 Task: Assign in the project TouchLine the issue 'Improve the appâ€™s navigation and menu structure' to the sprint 'Warp Drive'.
Action: Mouse moved to (1118, 560)
Screenshot: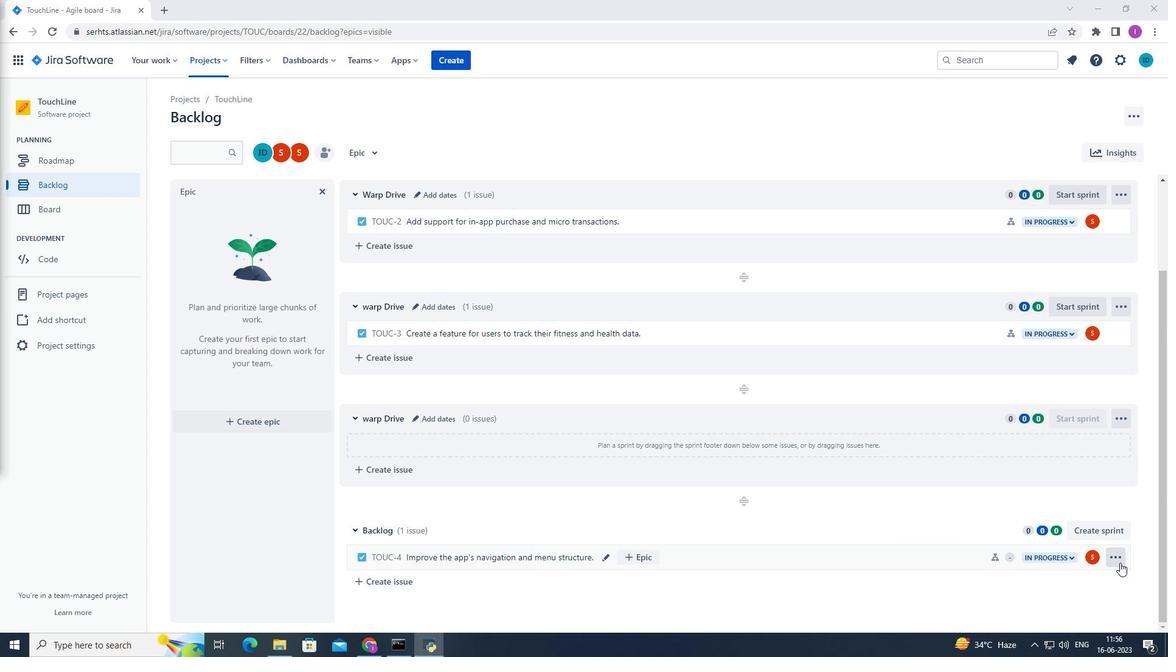 
Action: Mouse pressed left at (1118, 560)
Screenshot: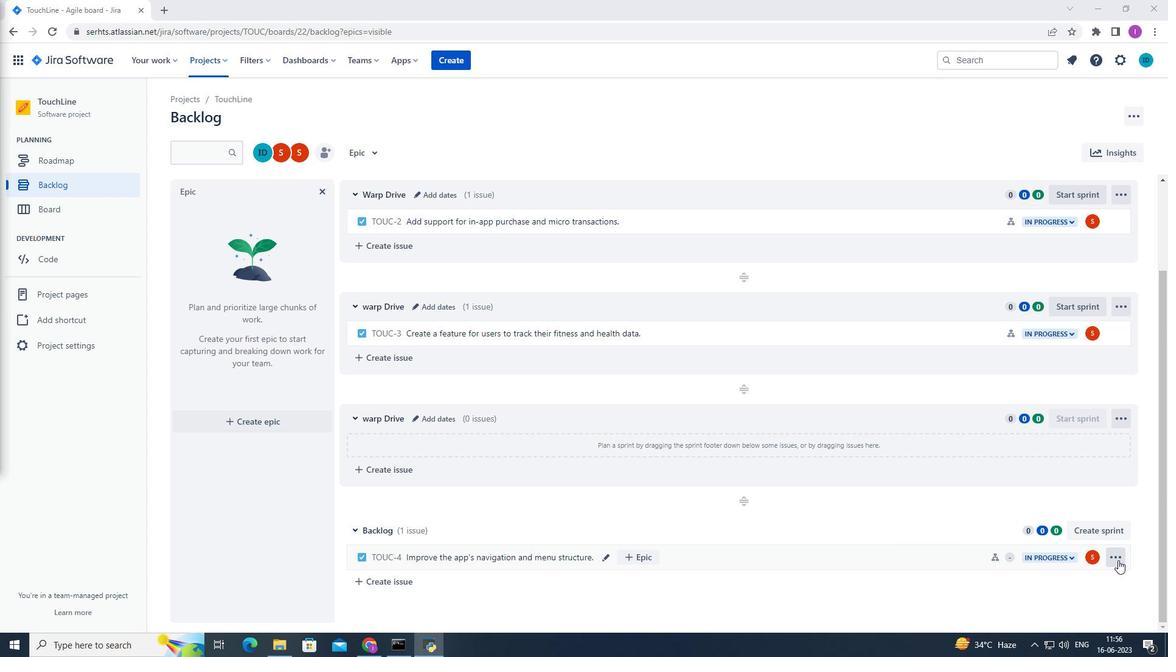 
Action: Mouse moved to (1084, 489)
Screenshot: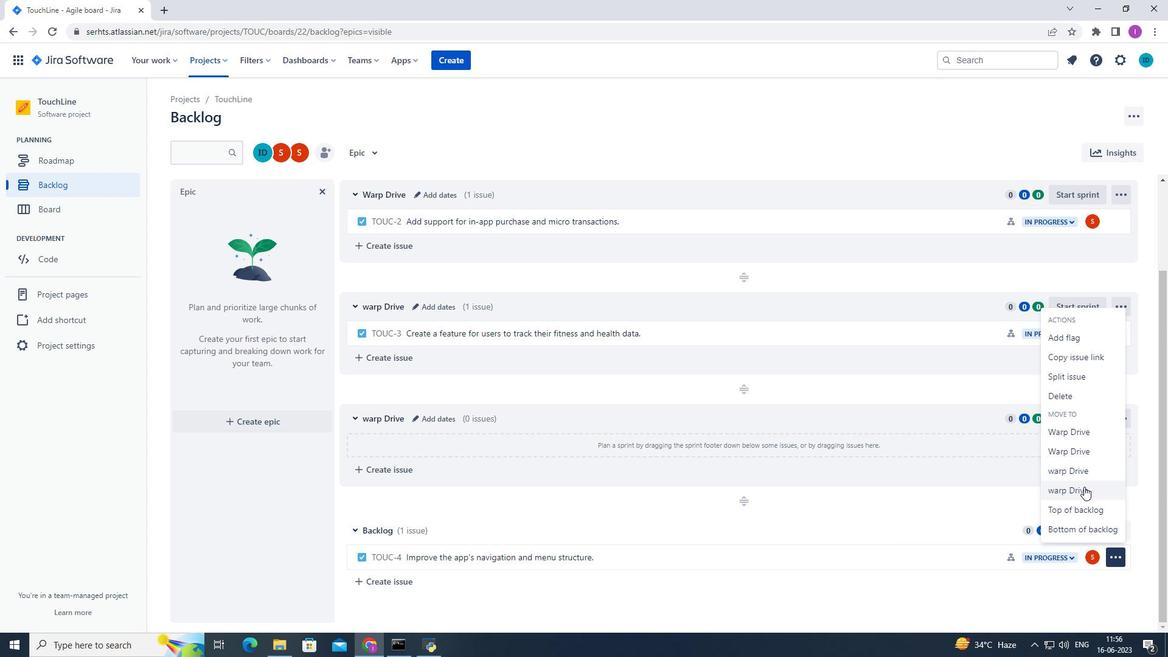 
Action: Mouse pressed left at (1084, 489)
Screenshot: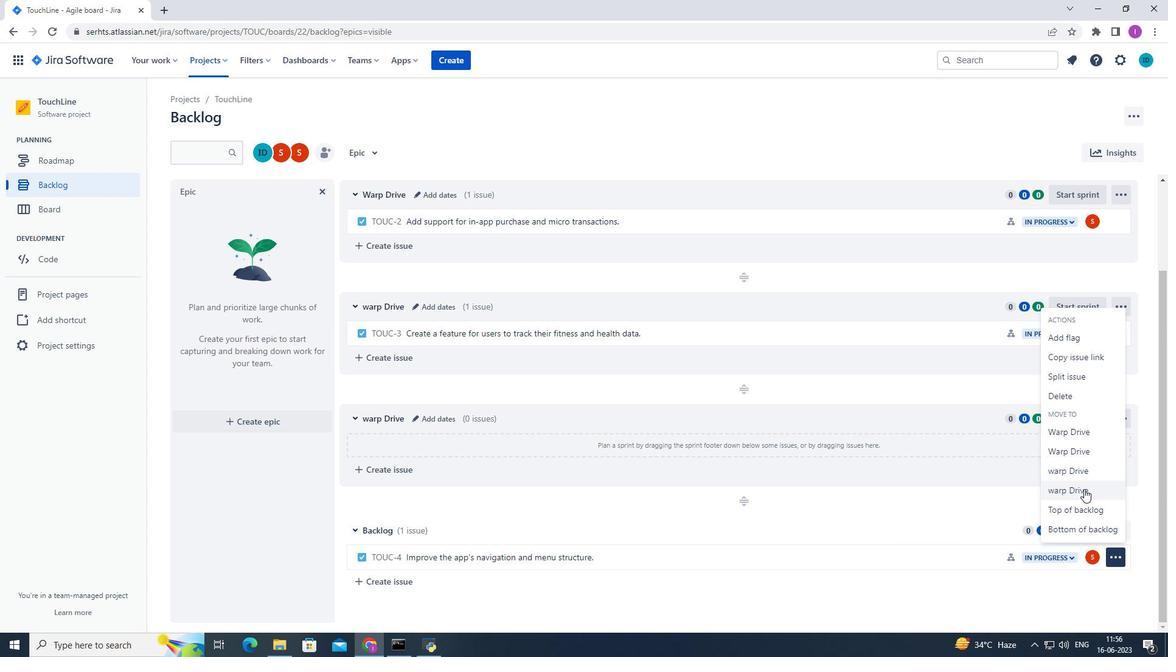 
Action: Mouse moved to (841, 545)
Screenshot: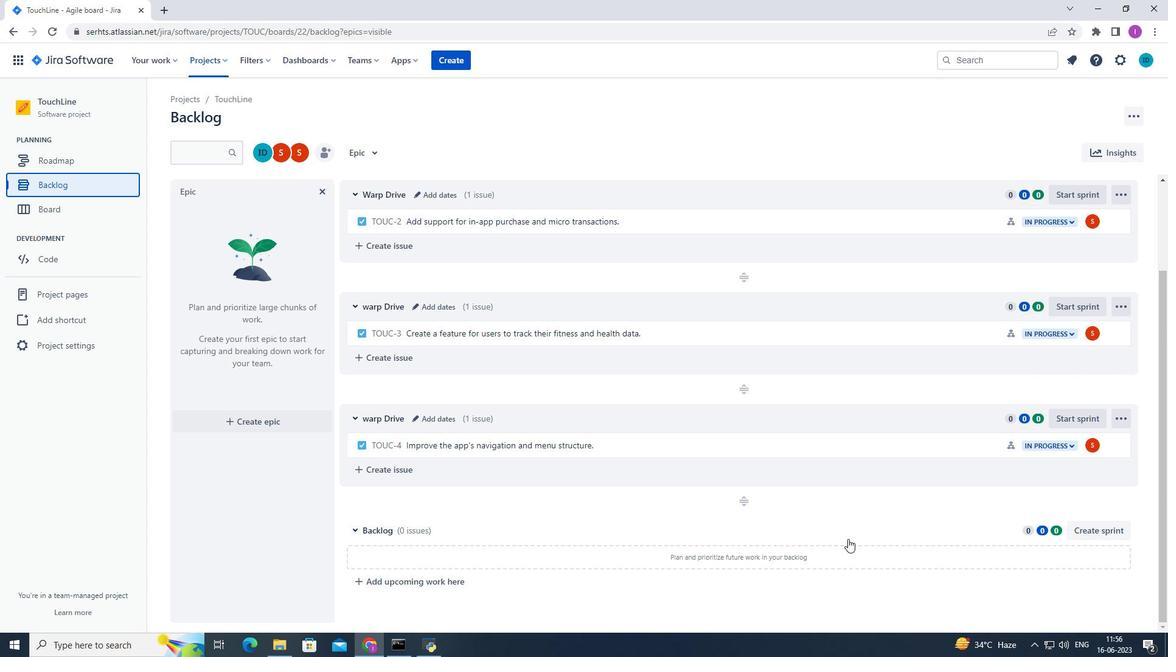 
